 Task: Add a condition where "Hours since ticket status open Less than Twenty" in new tickets in your groups.
Action: Mouse moved to (127, 403)
Screenshot: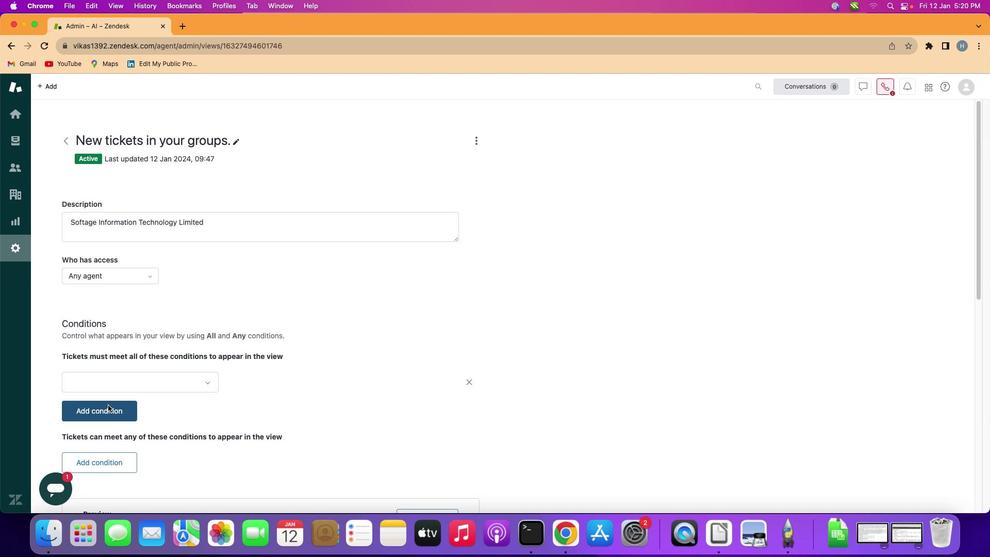 
Action: Mouse pressed left at (127, 403)
Screenshot: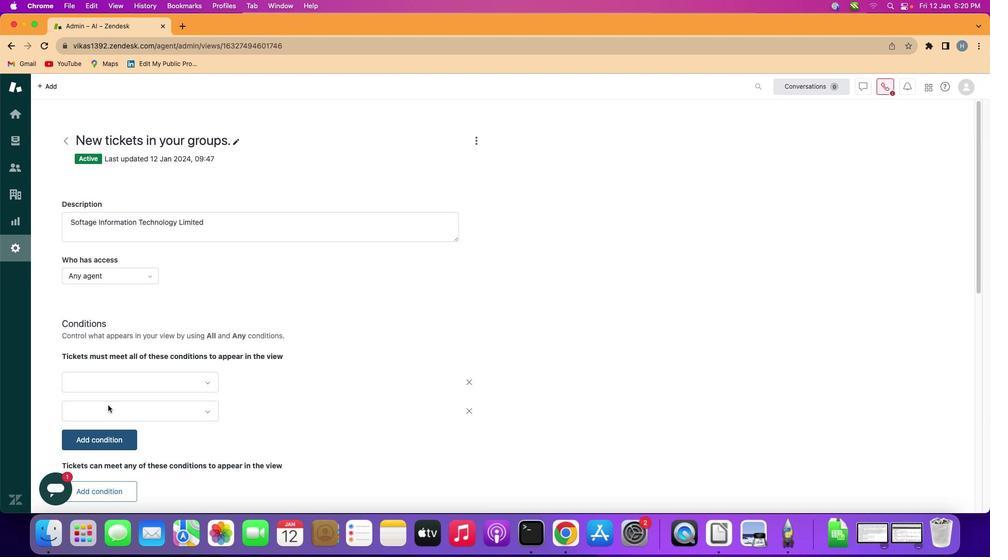 
Action: Mouse moved to (150, 403)
Screenshot: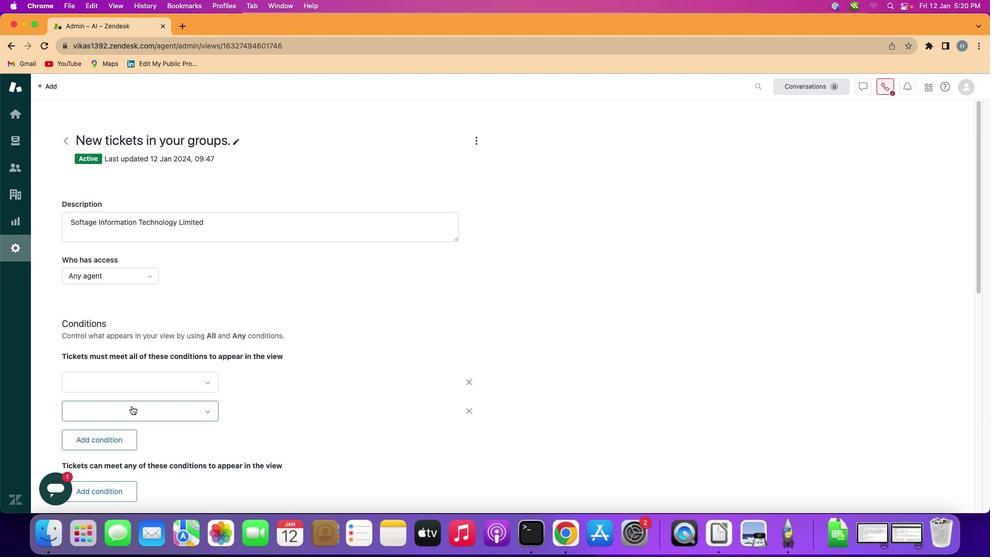
Action: Mouse pressed left at (150, 403)
Screenshot: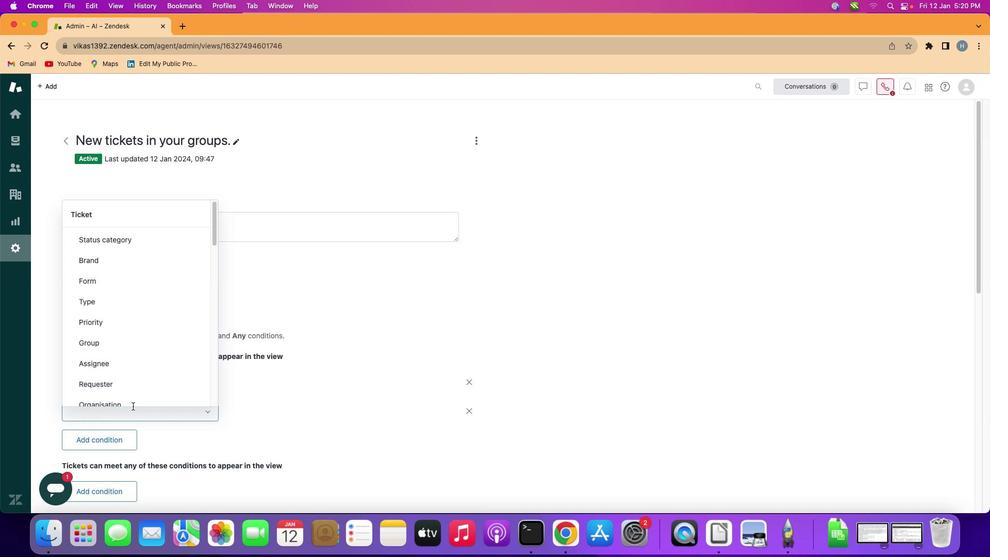 
Action: Mouse moved to (164, 361)
Screenshot: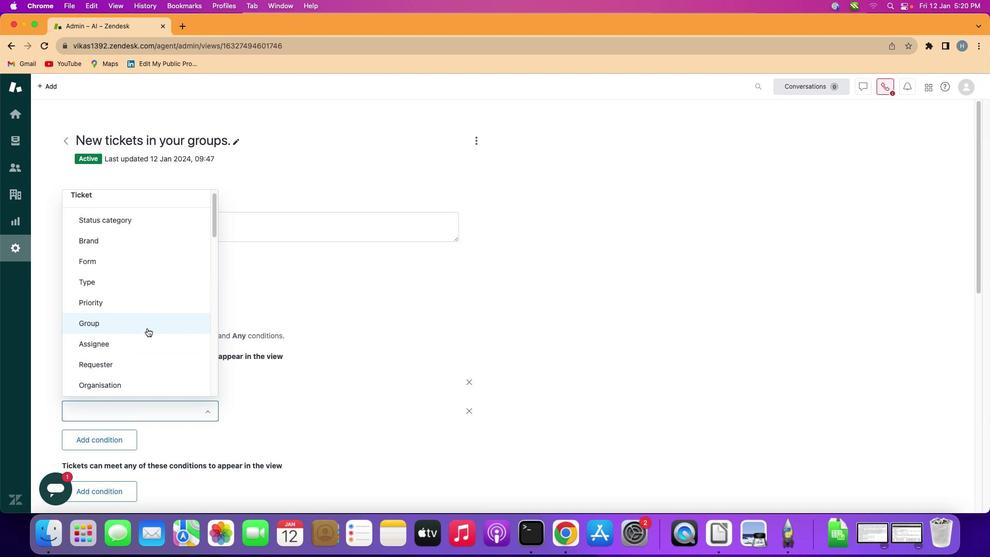 
Action: Mouse scrolled (164, 361) with delta (23, 186)
Screenshot: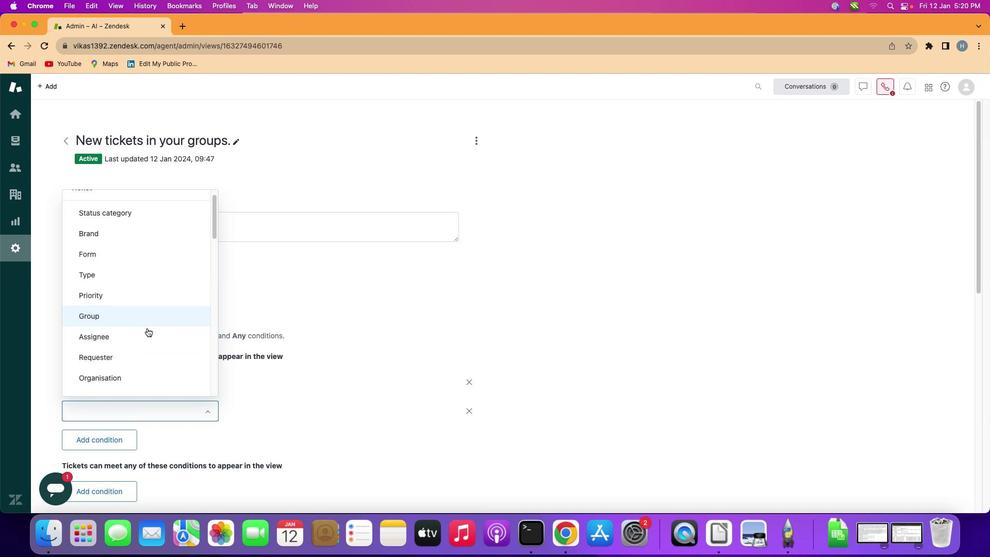
Action: Mouse scrolled (164, 361) with delta (23, 186)
Screenshot: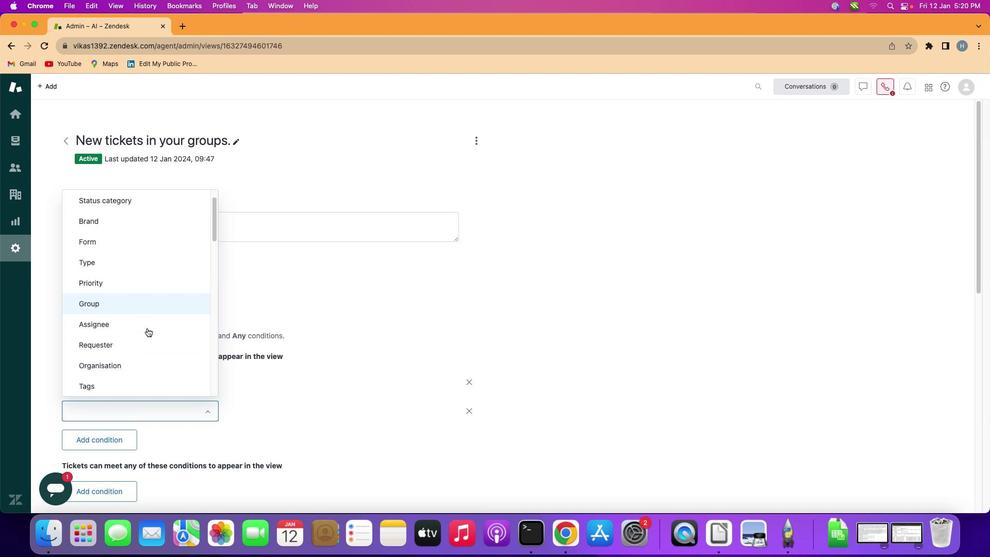 
Action: Mouse scrolled (164, 361) with delta (23, 186)
Screenshot: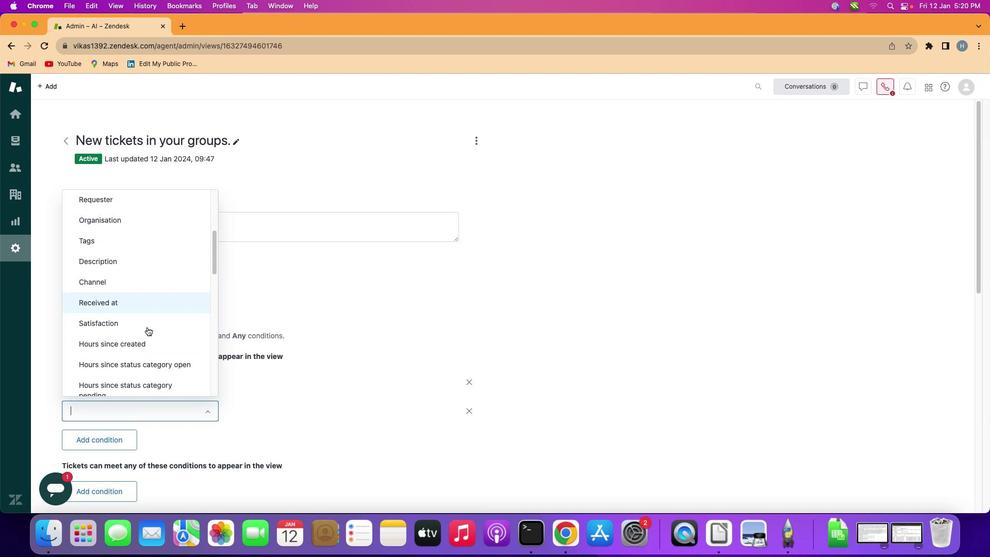 
Action: Mouse scrolled (164, 361) with delta (23, 186)
Screenshot: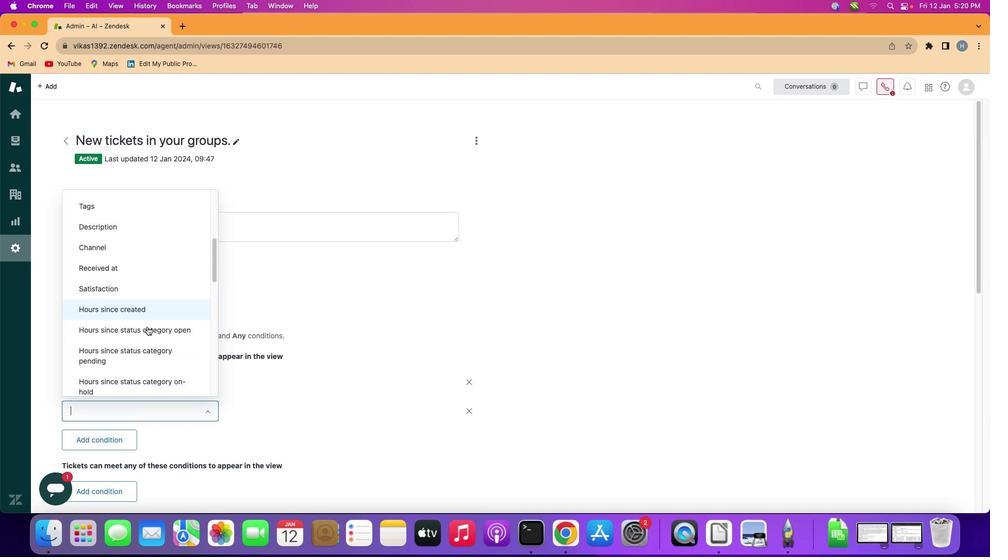 
Action: Mouse scrolled (164, 361) with delta (23, 185)
Screenshot: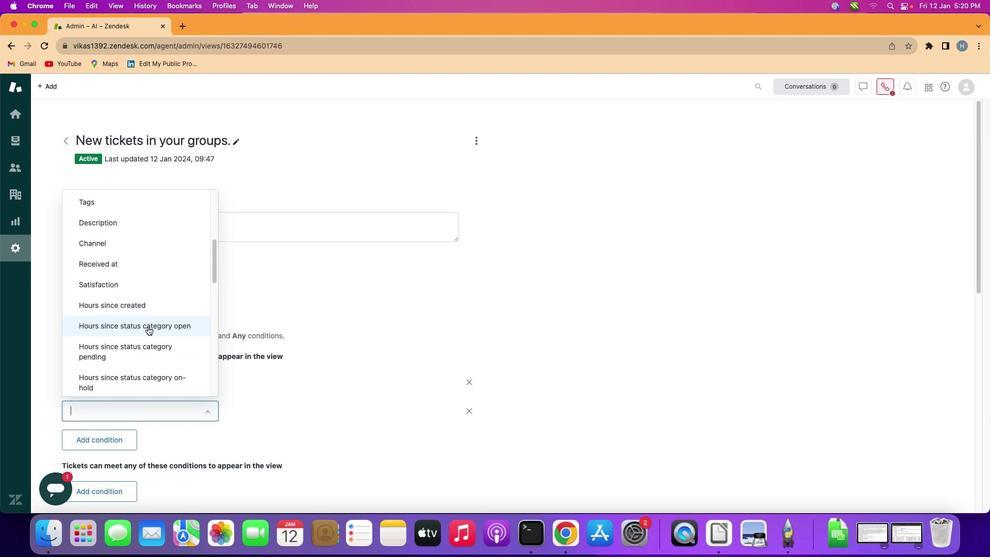 
Action: Mouse moved to (165, 360)
Screenshot: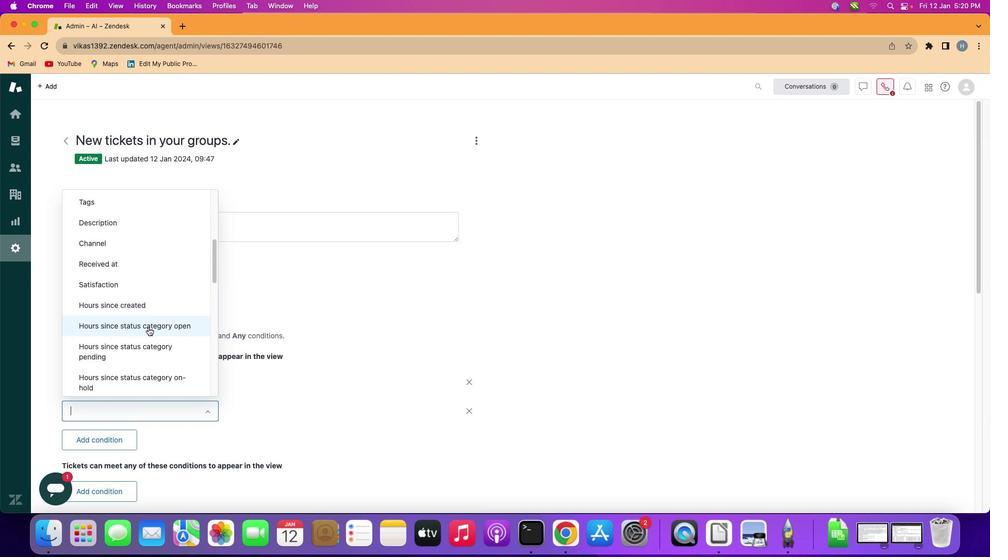 
Action: Mouse scrolled (165, 360) with delta (23, 187)
Screenshot: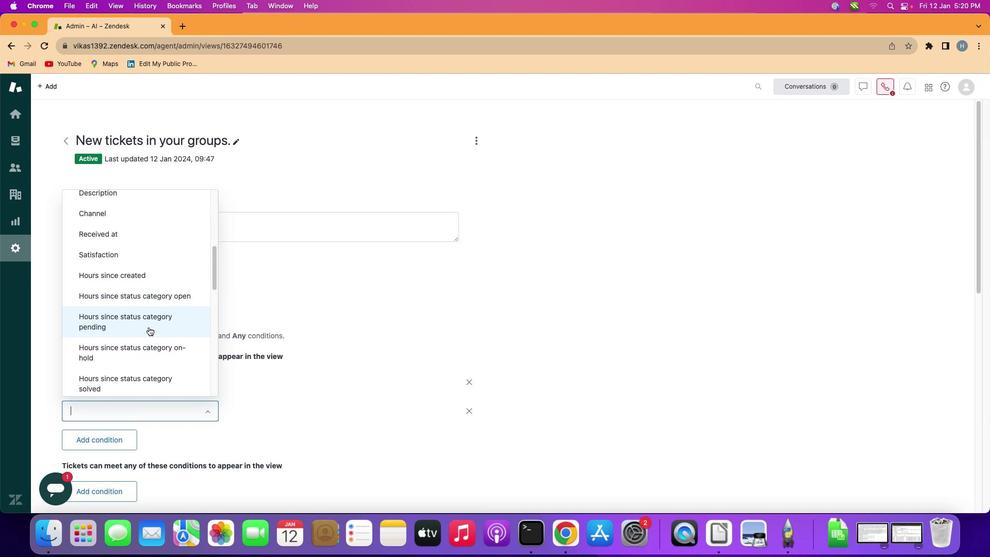 
Action: Mouse moved to (165, 361)
Screenshot: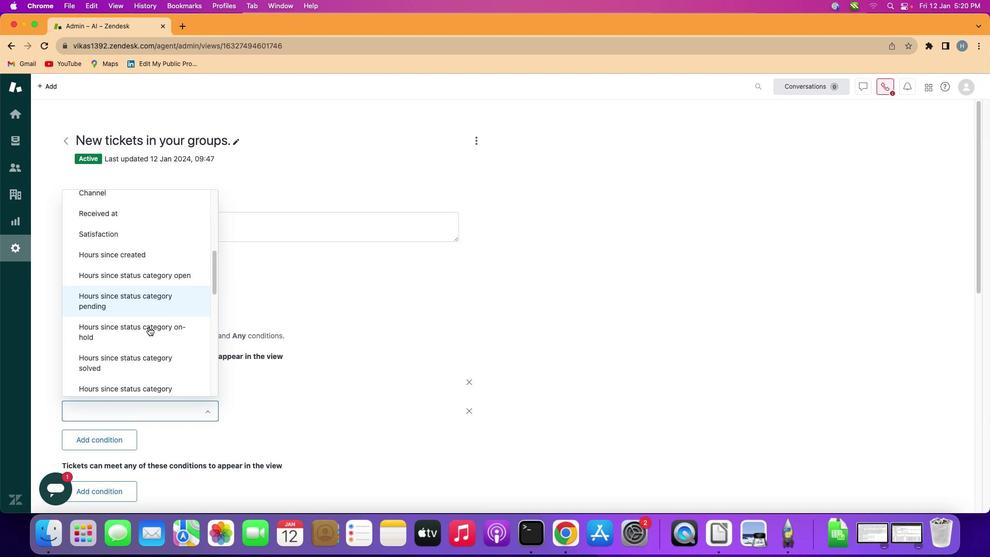 
Action: Mouse scrolled (165, 361) with delta (23, 186)
Screenshot: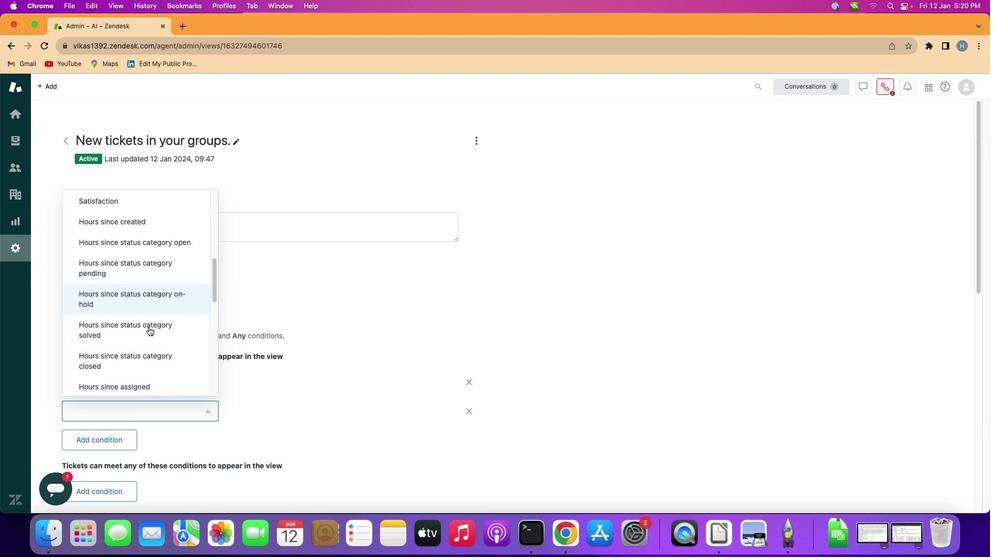 
Action: Mouse moved to (165, 361)
Screenshot: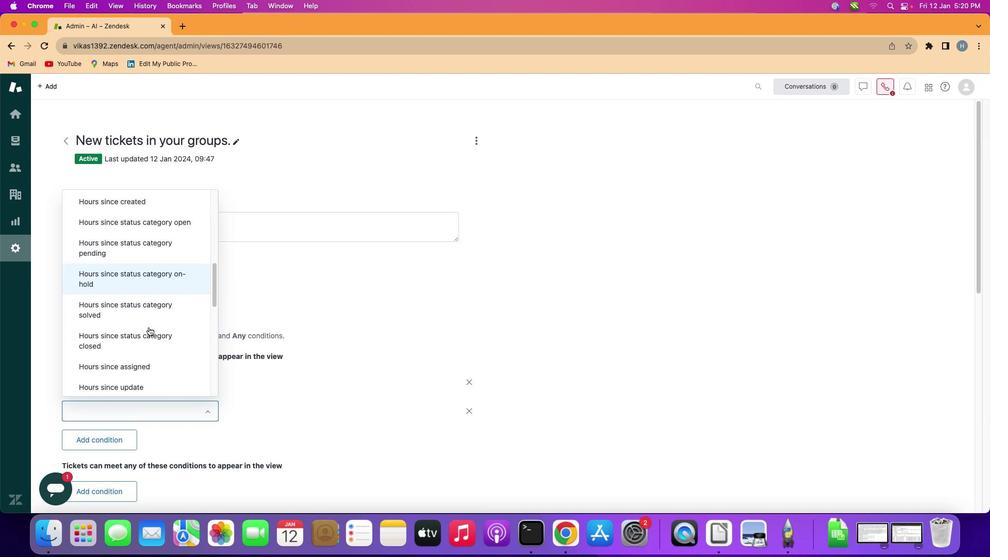 
Action: Mouse scrolled (165, 361) with delta (23, 186)
Screenshot: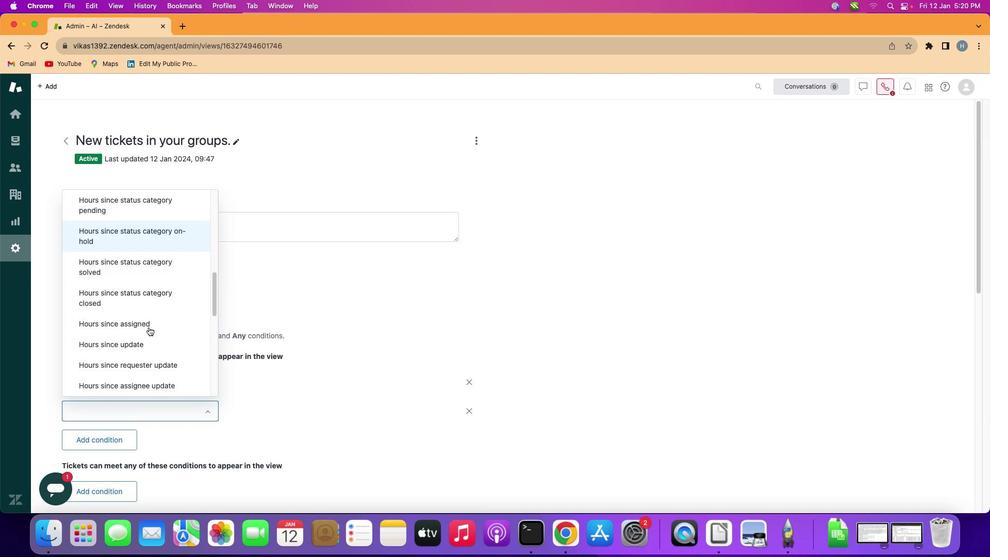 
Action: Mouse moved to (165, 361)
Screenshot: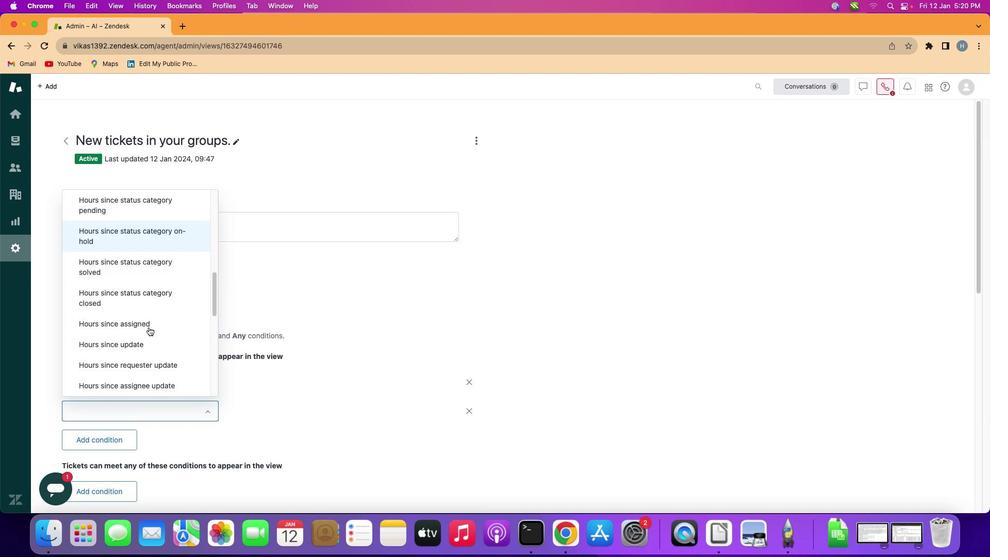 
Action: Mouse scrolled (165, 361) with delta (23, 185)
Screenshot: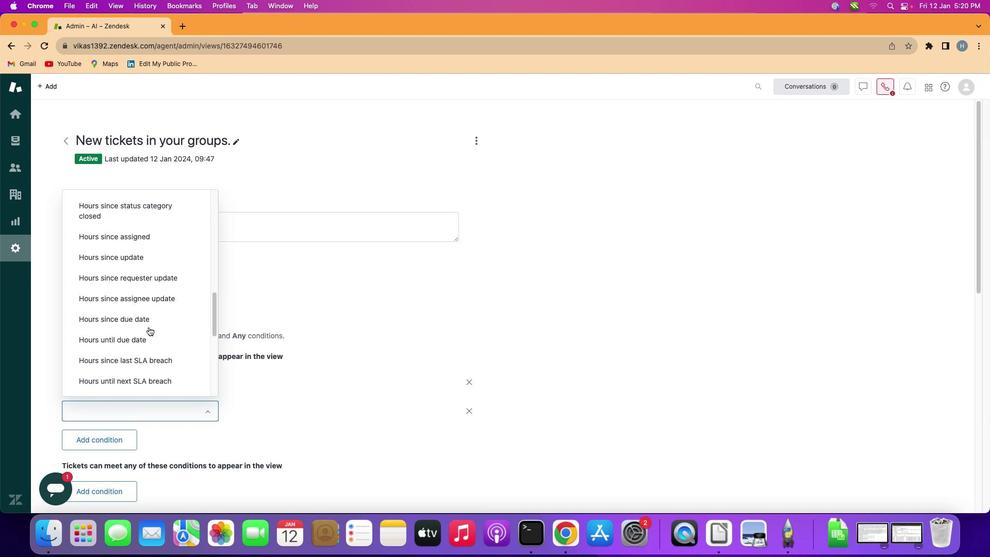 
Action: Mouse moved to (165, 361)
Screenshot: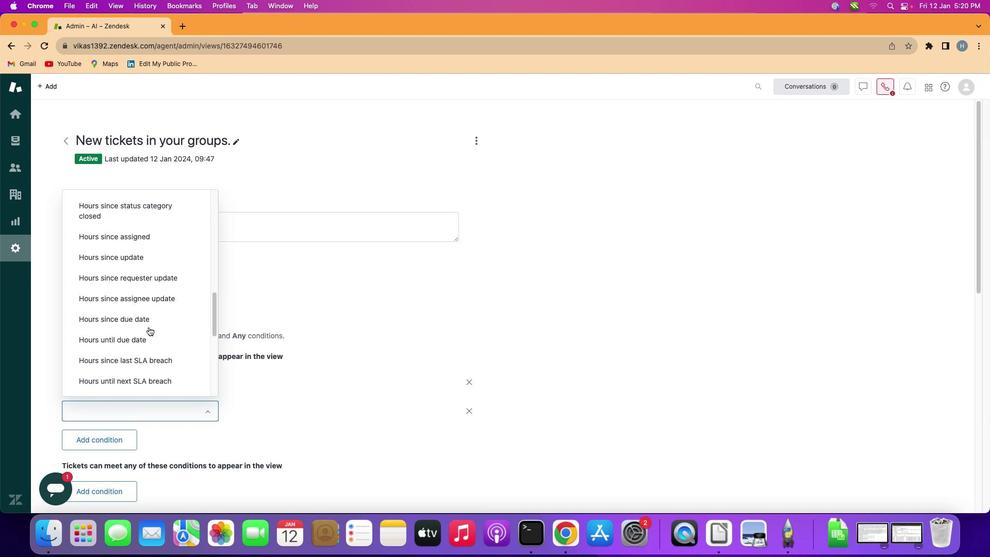 
Action: Mouse scrolled (165, 361) with delta (23, 185)
Screenshot: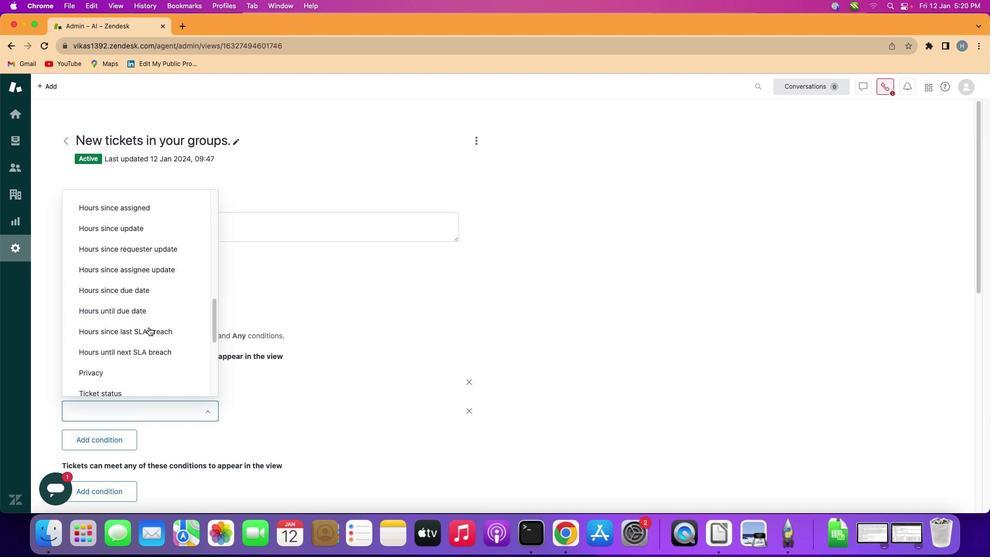 
Action: Mouse moved to (171, 360)
Screenshot: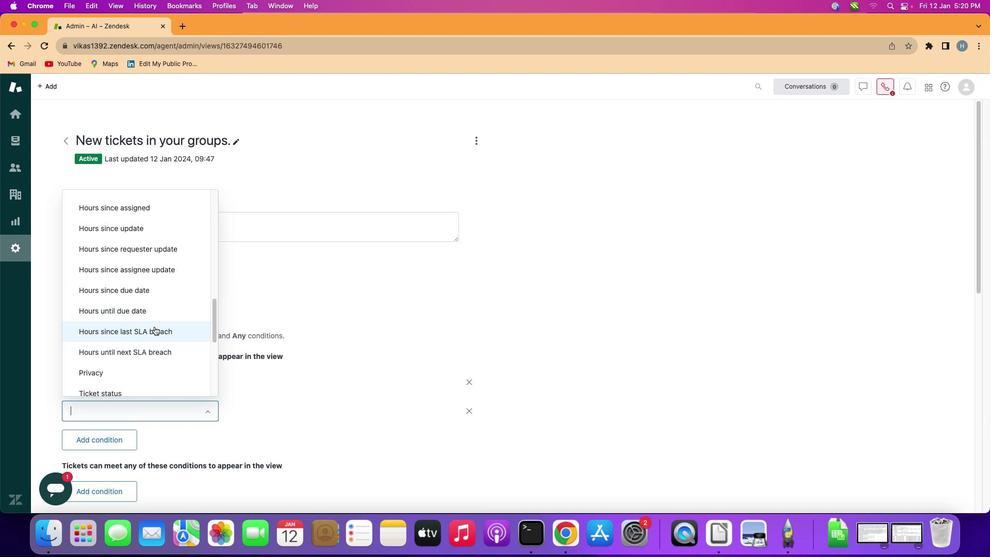 
Action: Mouse scrolled (171, 360) with delta (23, 186)
Screenshot: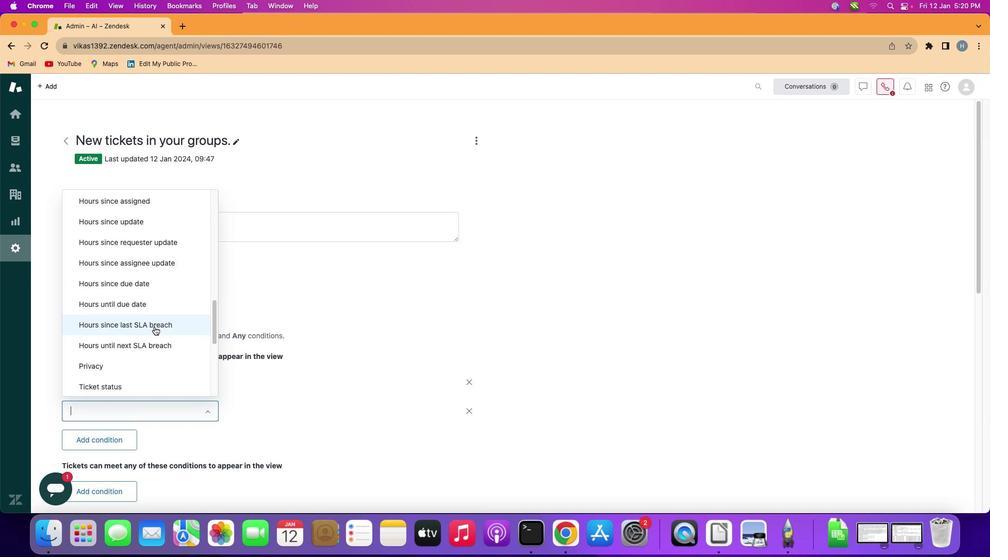 
Action: Mouse scrolled (171, 360) with delta (23, 186)
Screenshot: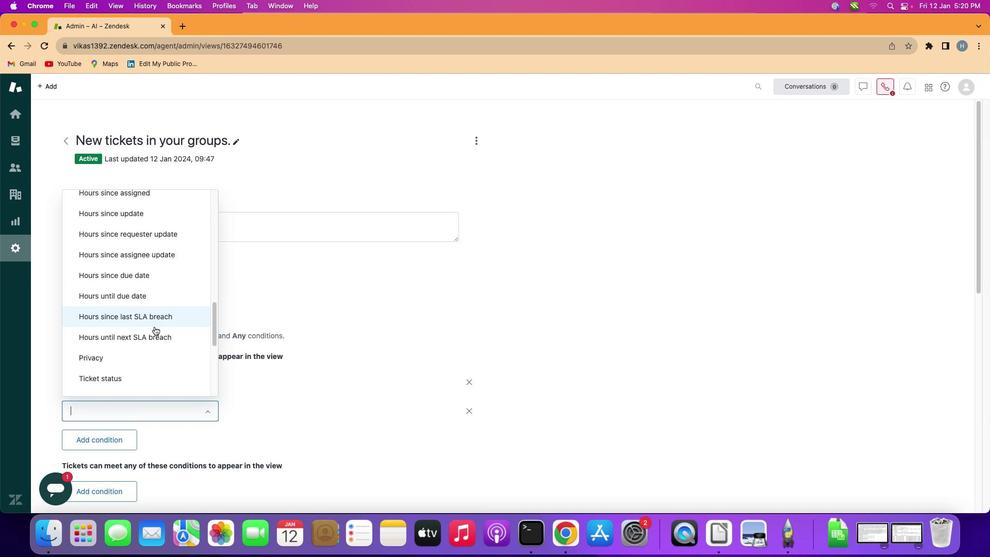 
Action: Mouse scrolled (171, 360) with delta (23, 186)
Screenshot: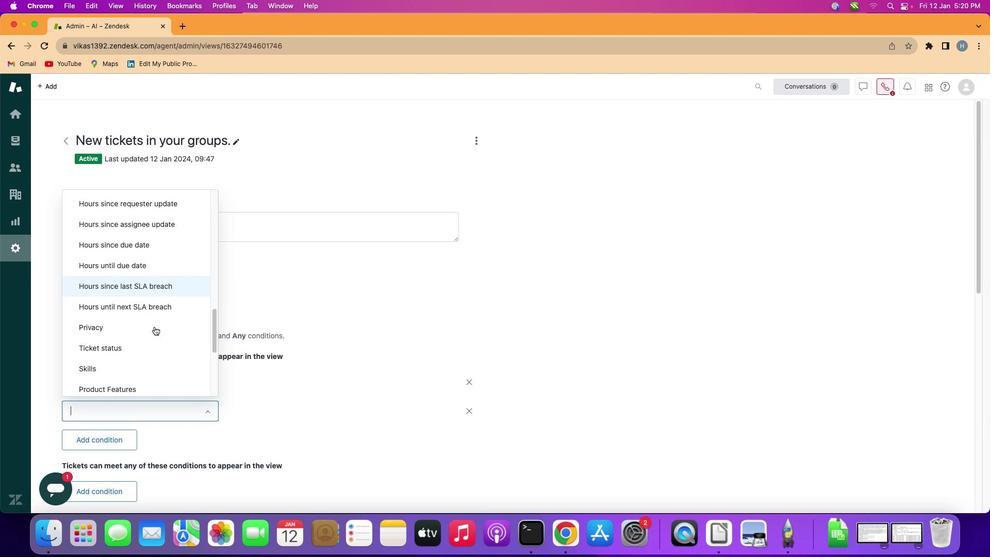 
Action: Mouse scrolled (171, 360) with delta (23, 186)
Screenshot: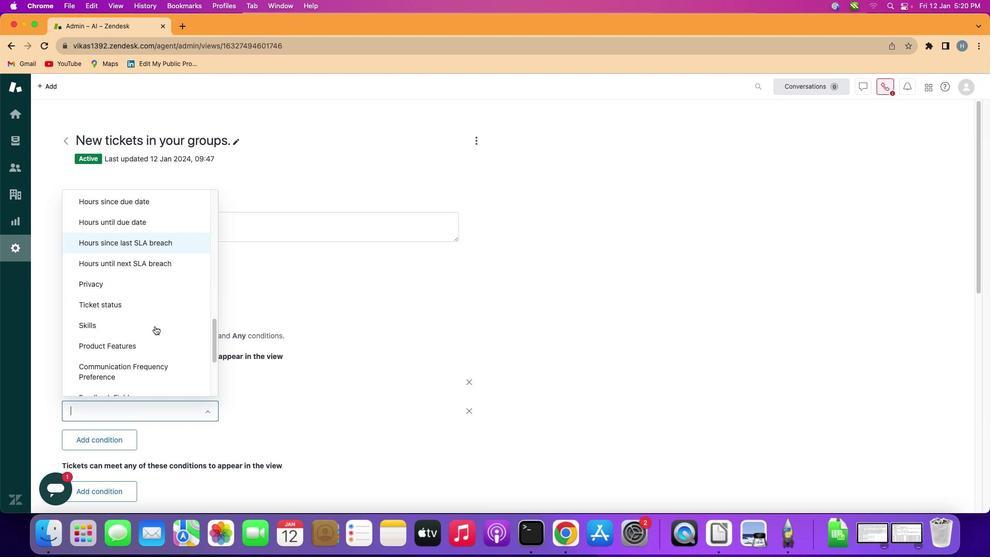 
Action: Mouse scrolled (171, 360) with delta (23, 186)
Screenshot: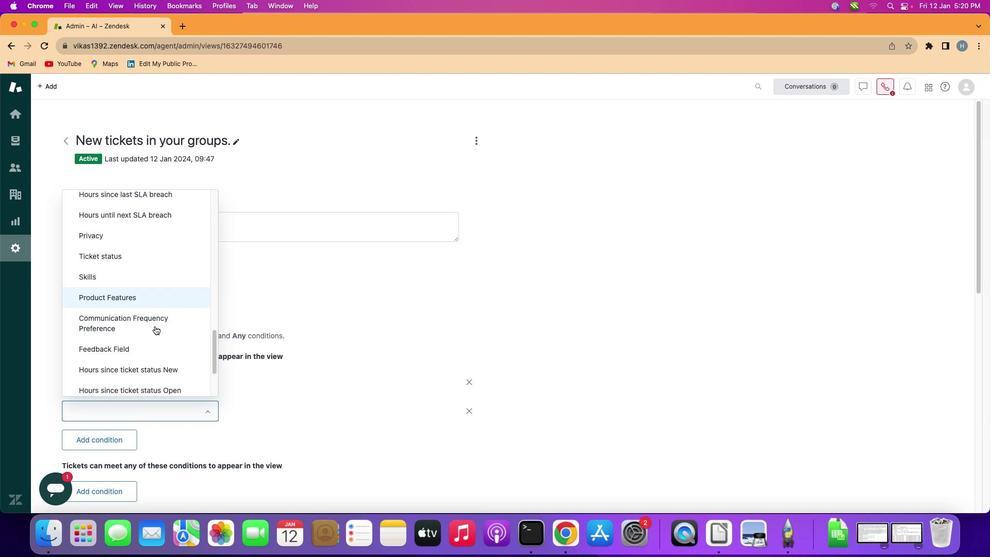 
Action: Mouse scrolled (171, 360) with delta (23, 186)
Screenshot: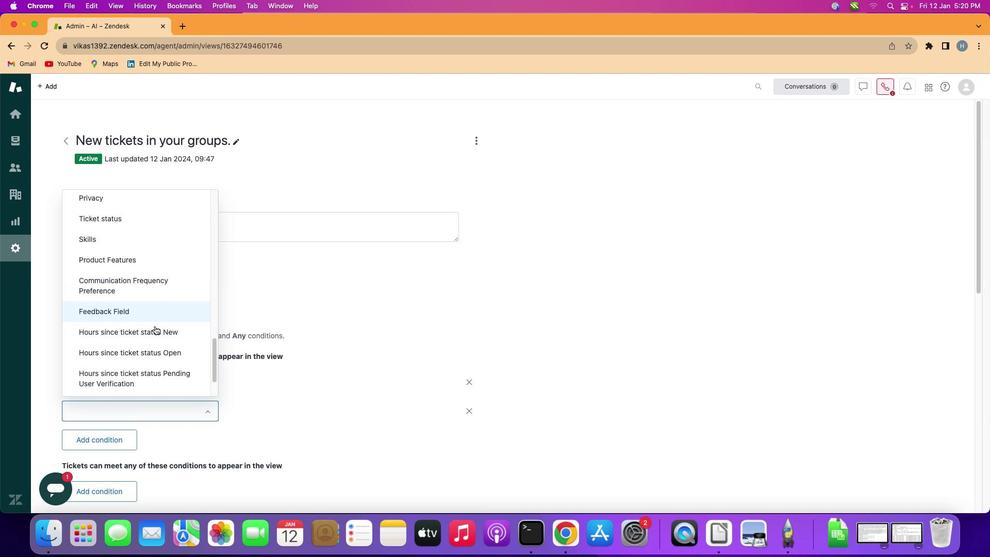 
Action: Mouse moved to (172, 360)
Screenshot: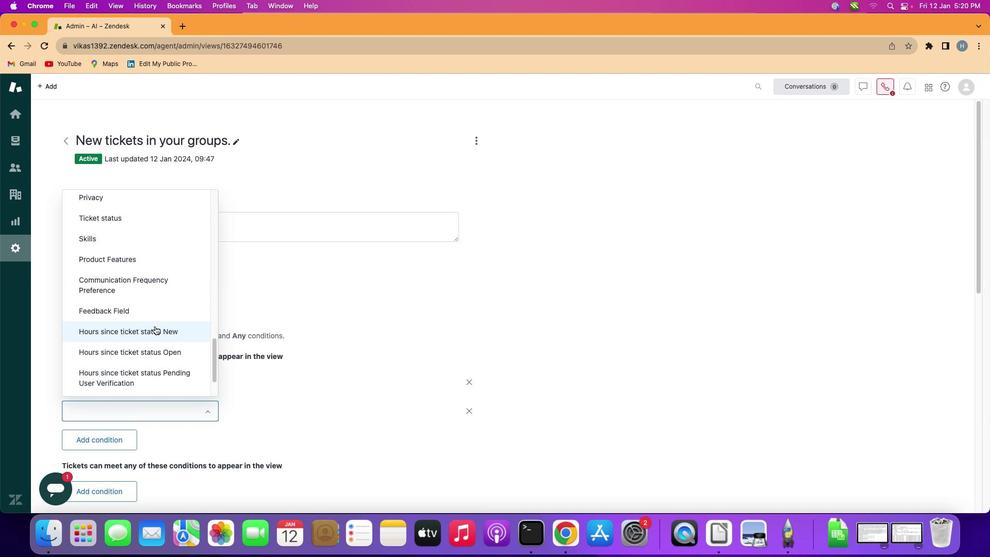 
Action: Mouse scrolled (172, 360) with delta (23, 186)
Screenshot: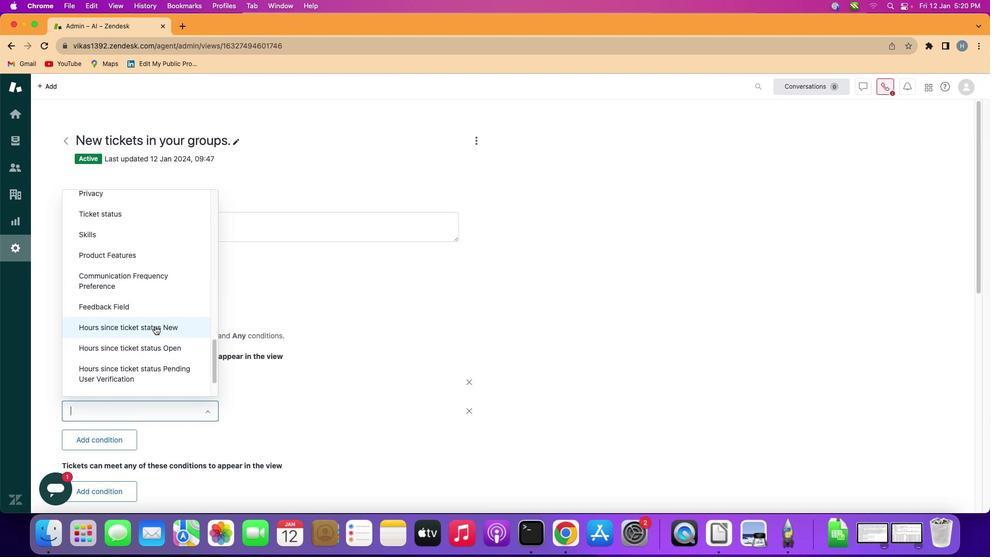
Action: Mouse scrolled (172, 360) with delta (23, 186)
Screenshot: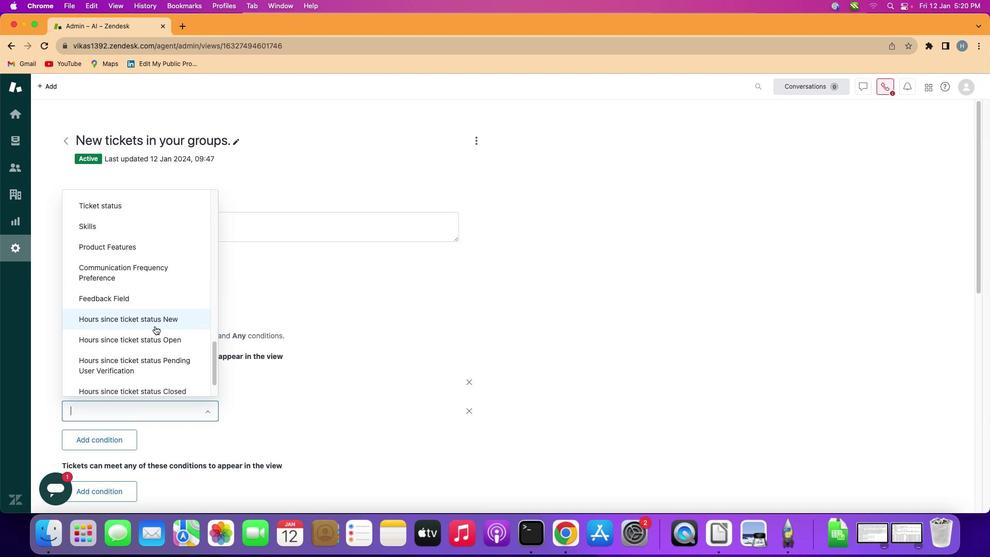 
Action: Mouse scrolled (172, 360) with delta (23, 186)
Screenshot: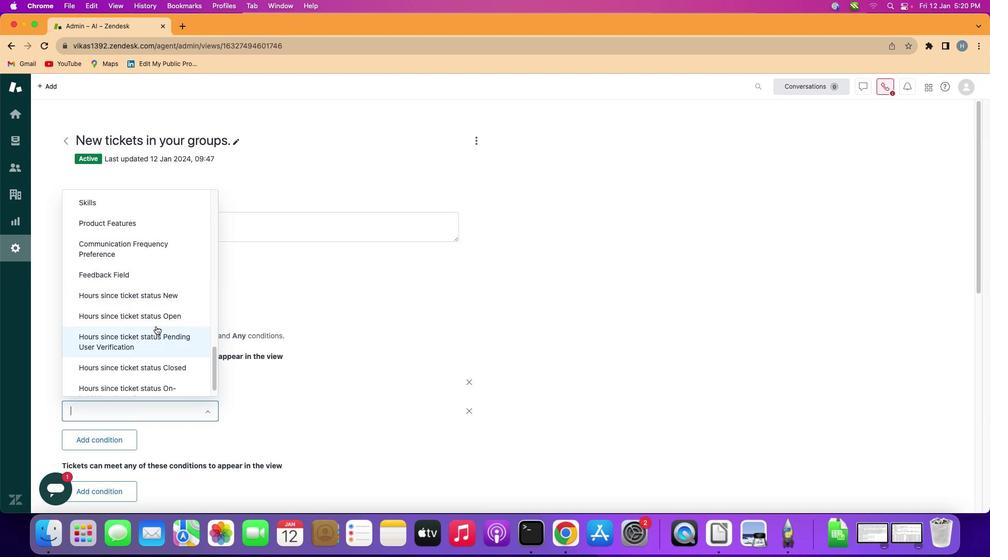
Action: Mouse scrolled (172, 360) with delta (23, 186)
Screenshot: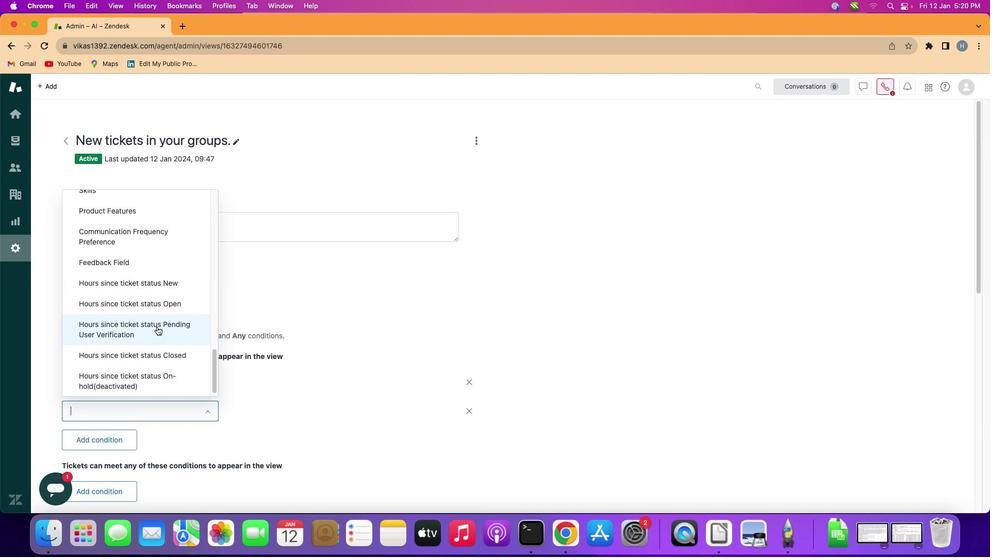 
Action: Mouse moved to (195, 348)
Screenshot: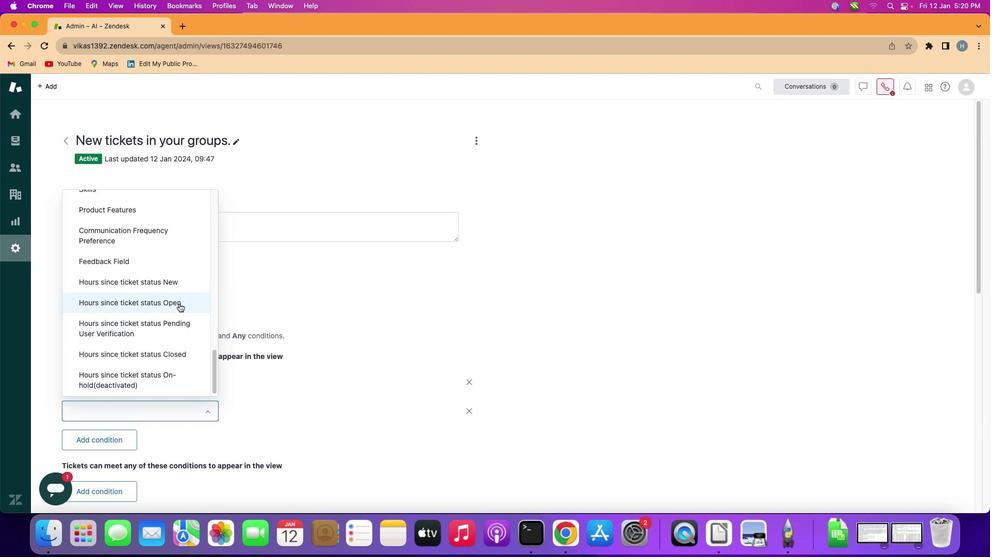 
Action: Mouse pressed left at (195, 348)
Screenshot: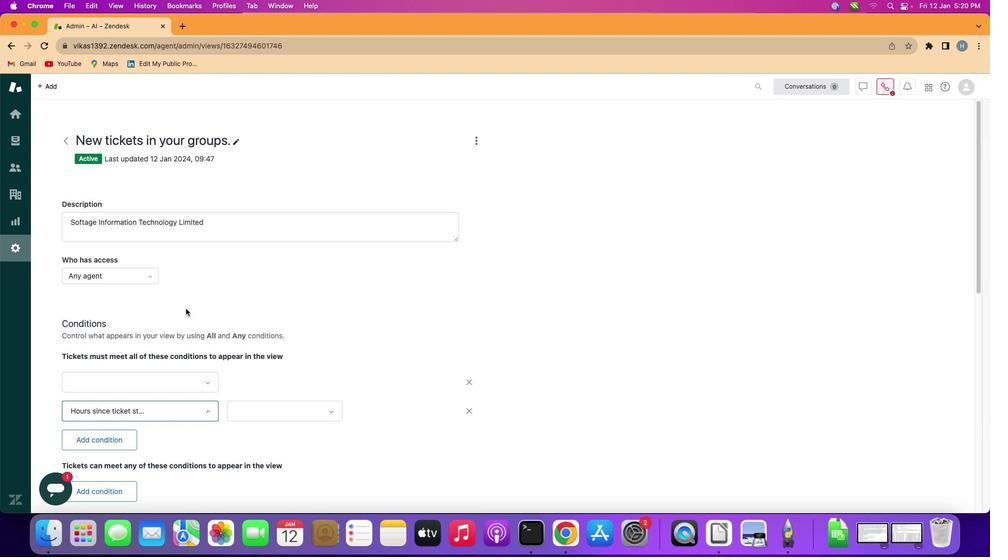 
Action: Mouse moved to (300, 404)
Screenshot: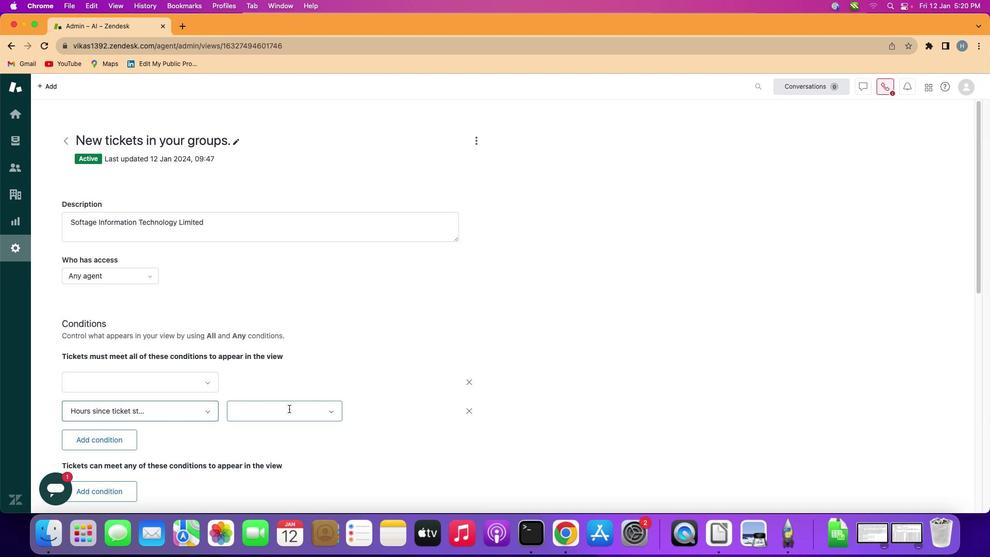 
Action: Mouse pressed left at (300, 404)
Screenshot: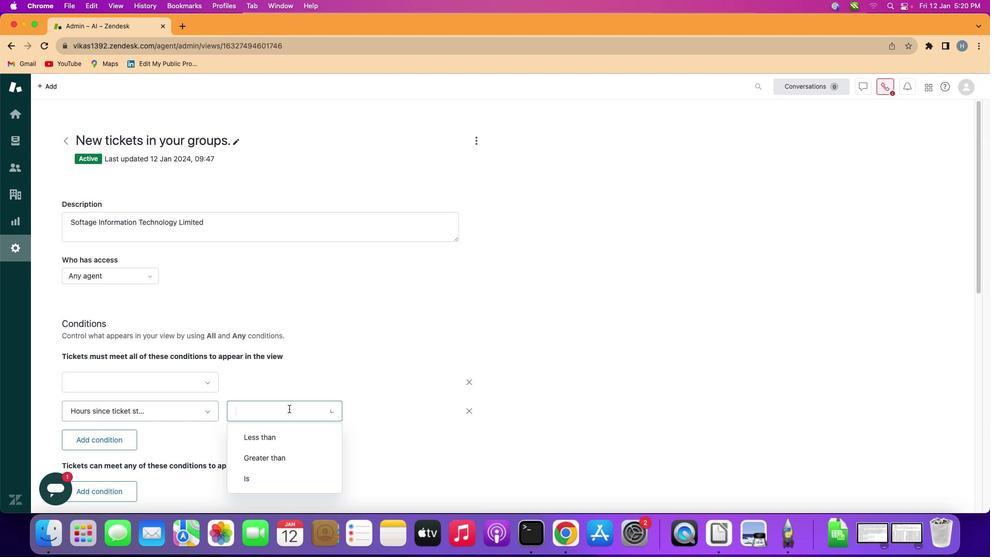 
Action: Mouse moved to (296, 421)
Screenshot: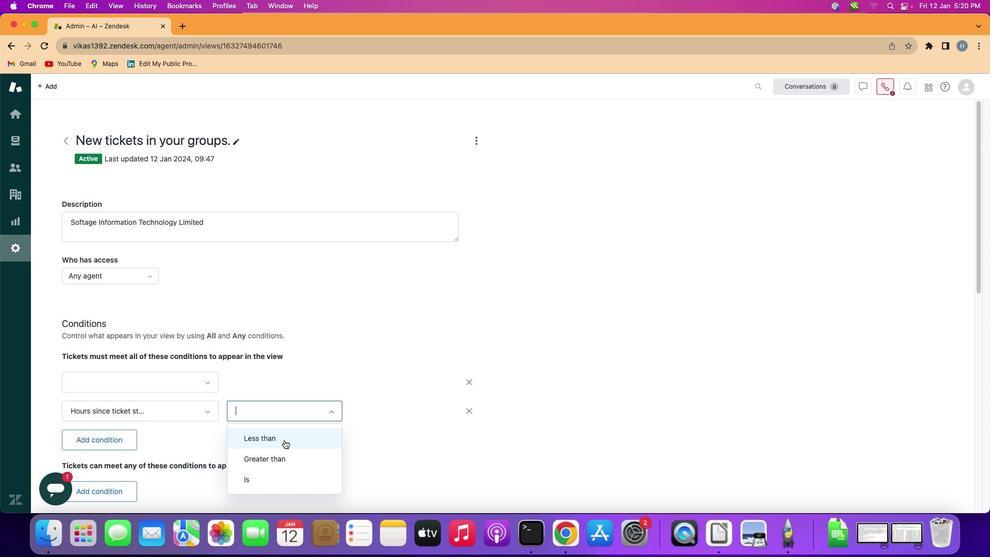 
Action: Mouse pressed left at (296, 421)
Screenshot: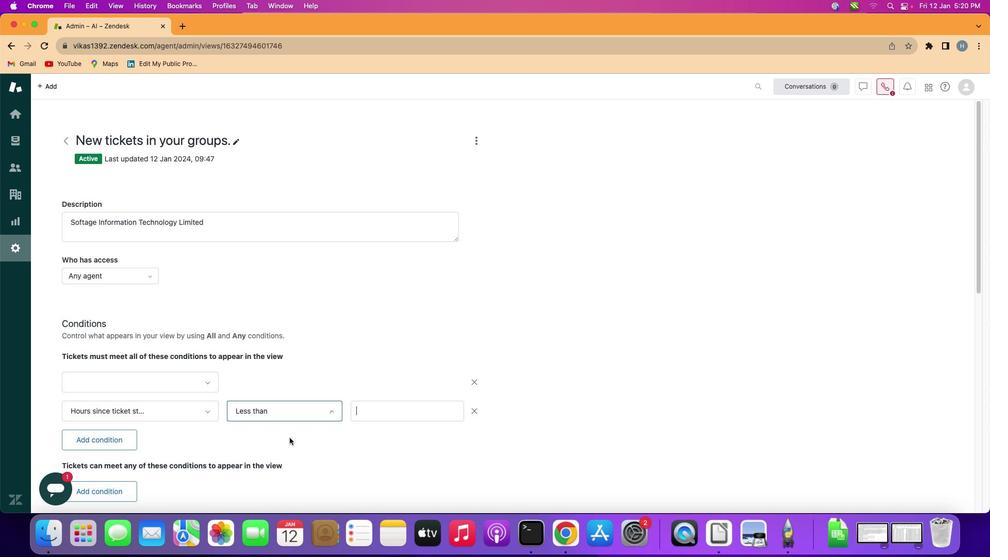 
Action: Mouse moved to (390, 405)
Screenshot: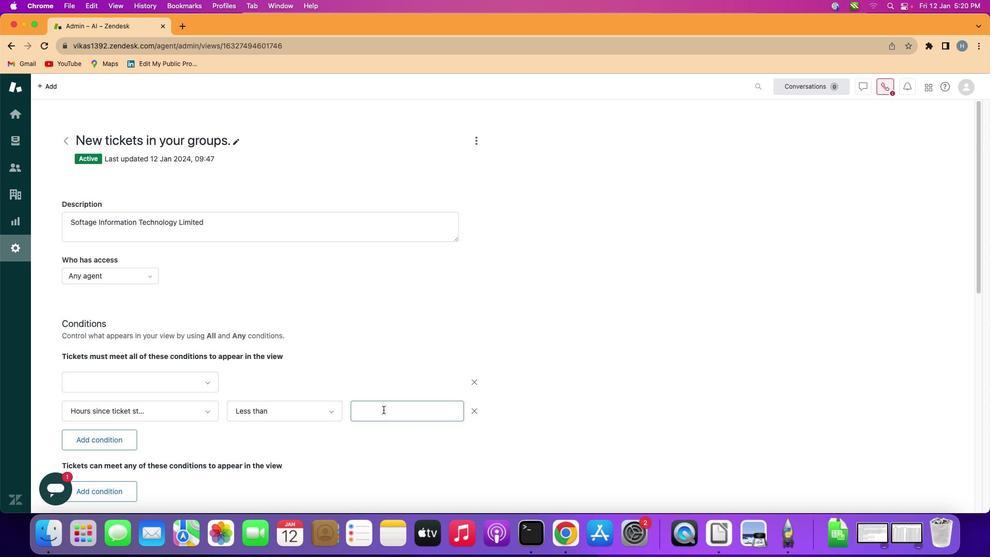 
Action: Mouse pressed left at (390, 405)
Screenshot: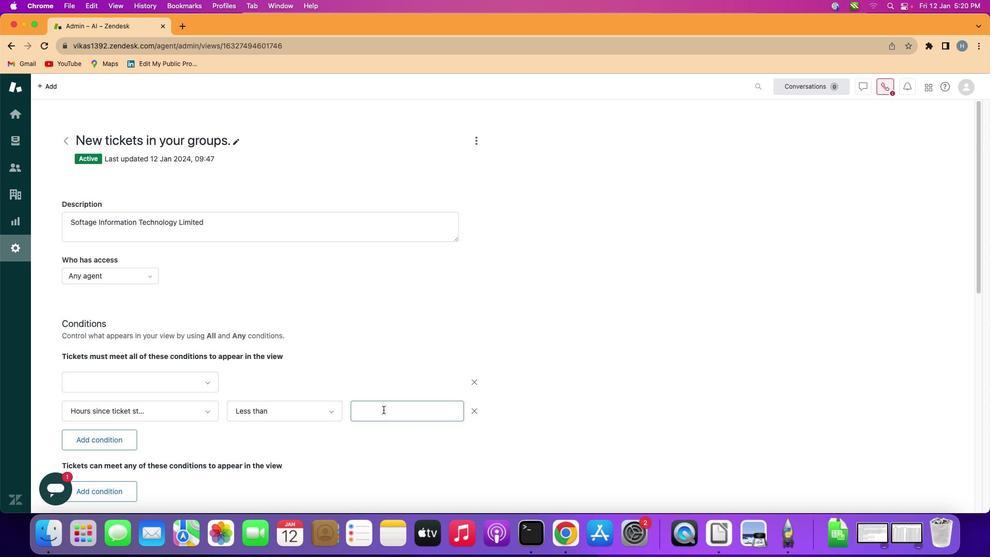 
Action: Mouse moved to (390, 405)
Screenshot: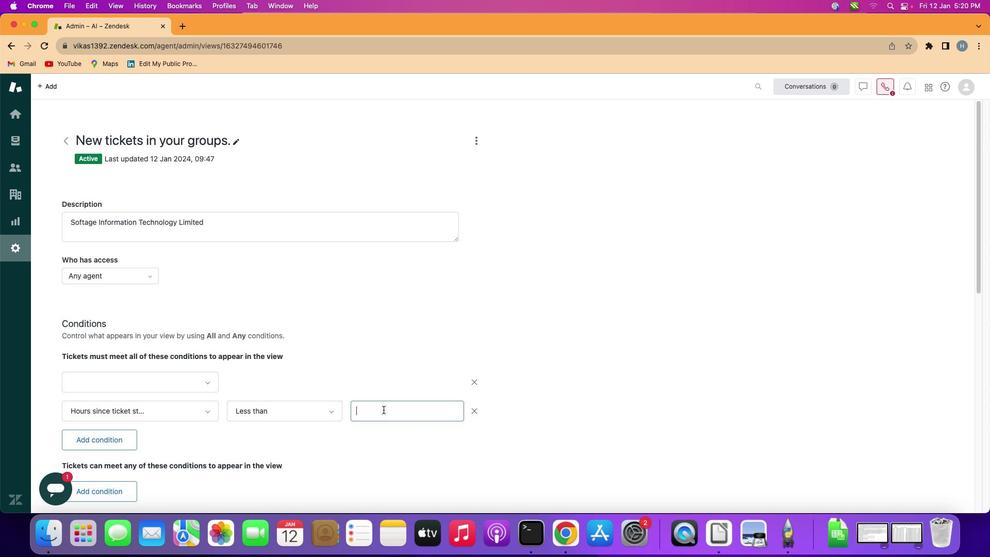 
Action: Key pressed Key.shift'T''w''e''n''t''y'
Screenshot: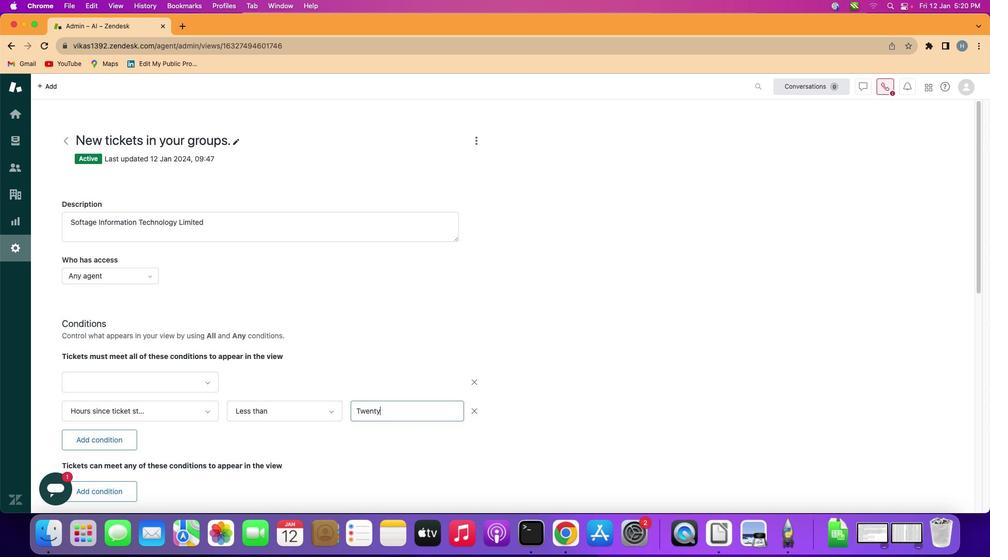 
Action: Mouse moved to (403, 401)
Screenshot: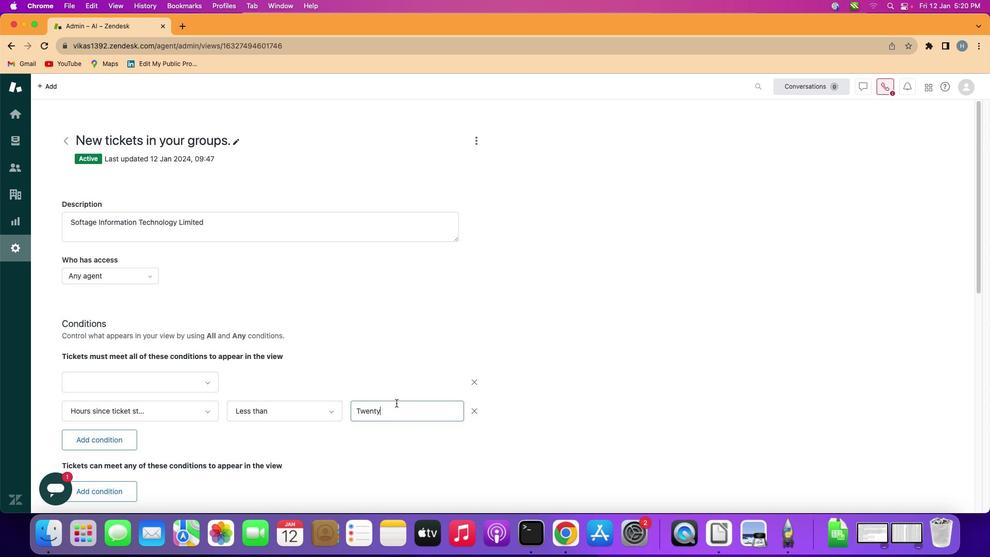 
